 Task: Enable the audio filter "Audio Spatializer" for transcode stream output.
Action: Mouse moved to (101, 230)
Screenshot: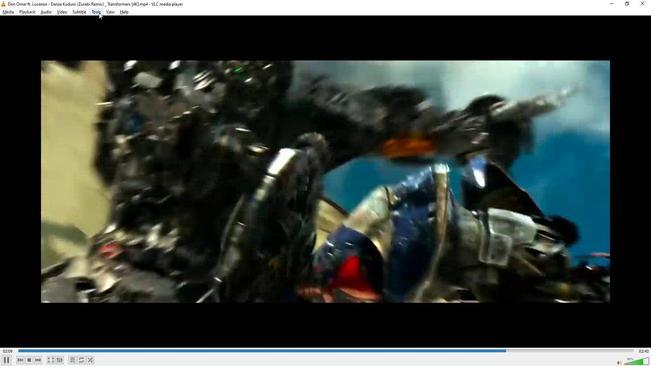 
Action: Mouse pressed left at (101, 230)
Screenshot: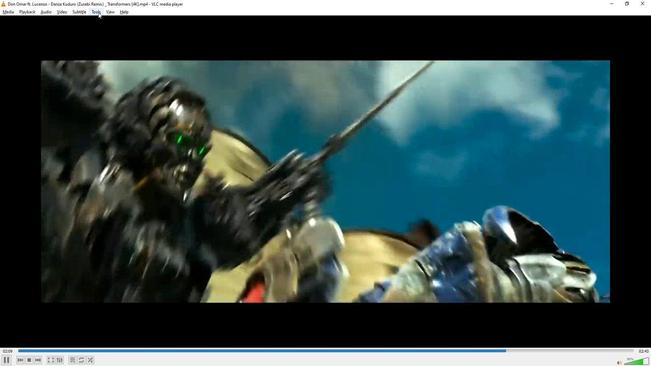 
Action: Mouse moved to (110, 217)
Screenshot: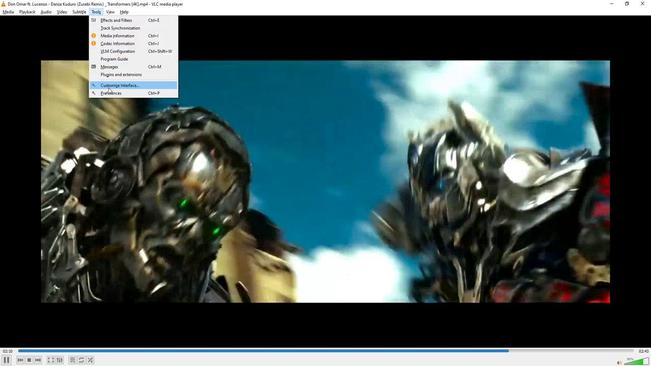 
Action: Mouse pressed left at (110, 217)
Screenshot: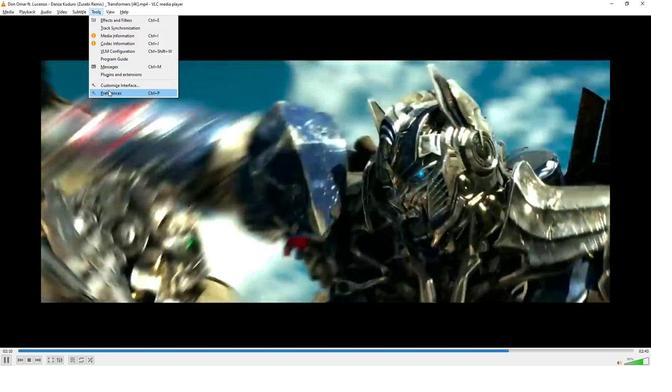 
Action: Mouse moved to (203, 196)
Screenshot: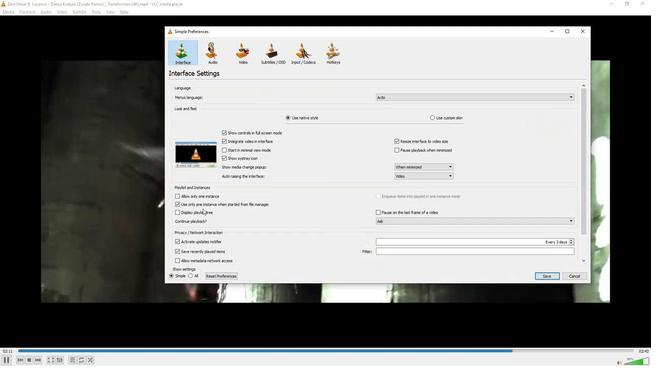 
Action: Mouse scrolled (203, 196) with delta (0, 0)
Screenshot: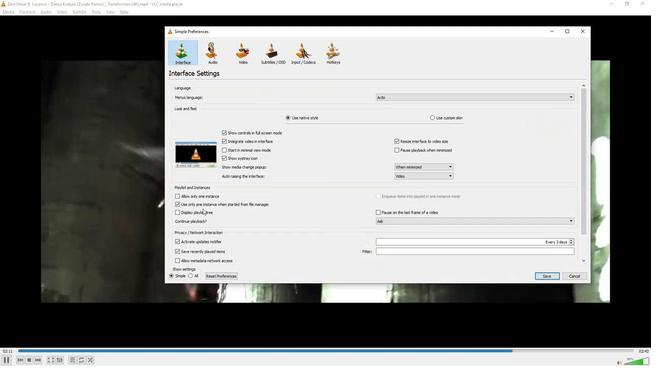 
Action: Mouse moved to (205, 196)
Screenshot: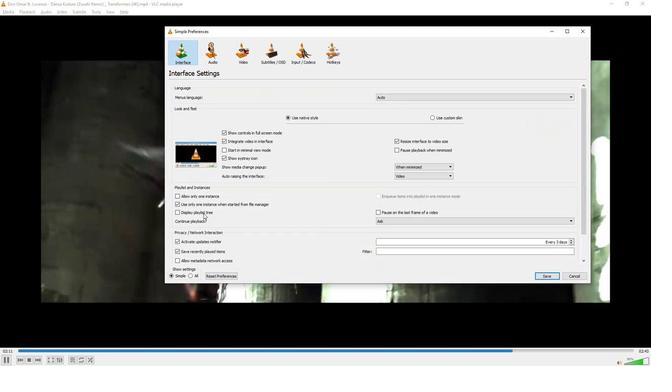 
Action: Mouse scrolled (205, 196) with delta (0, 0)
Screenshot: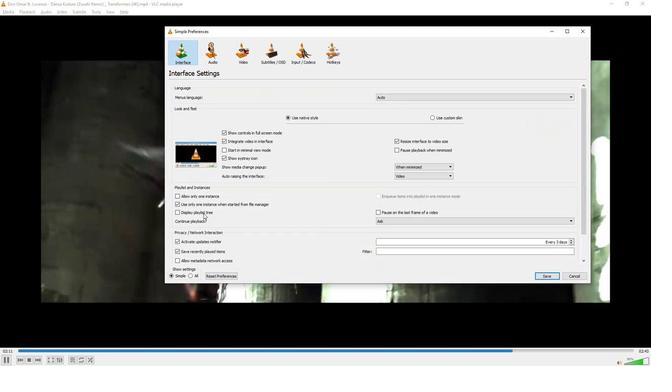 
Action: Mouse moved to (205, 196)
Screenshot: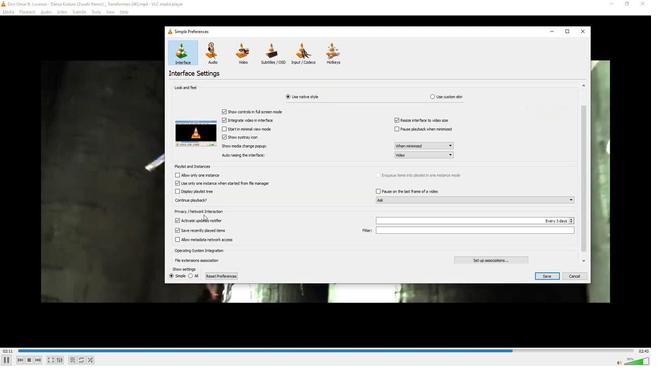 
Action: Mouse scrolled (205, 196) with delta (0, 0)
Screenshot: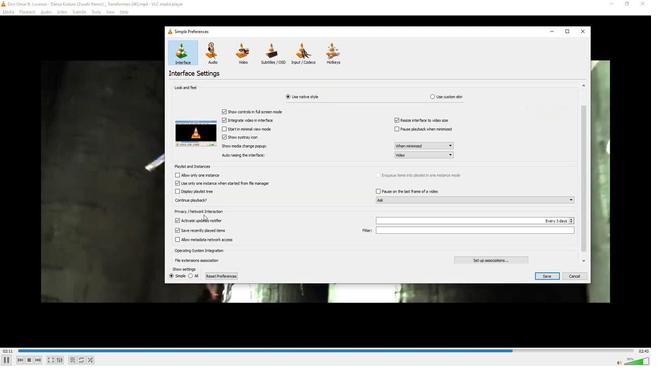 
Action: Mouse scrolled (205, 196) with delta (0, 0)
Screenshot: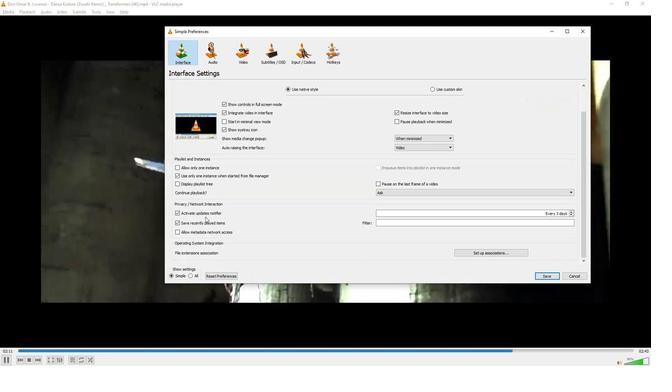 
Action: Mouse moved to (191, 186)
Screenshot: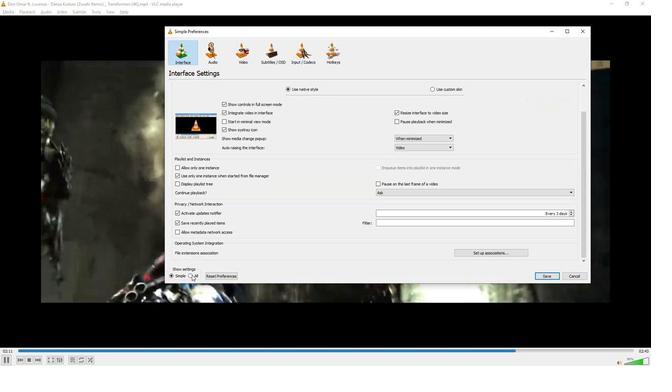 
Action: Mouse pressed left at (191, 186)
Screenshot: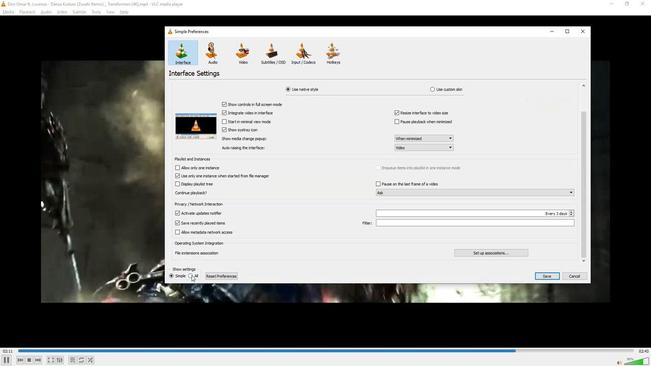 
Action: Mouse moved to (202, 193)
Screenshot: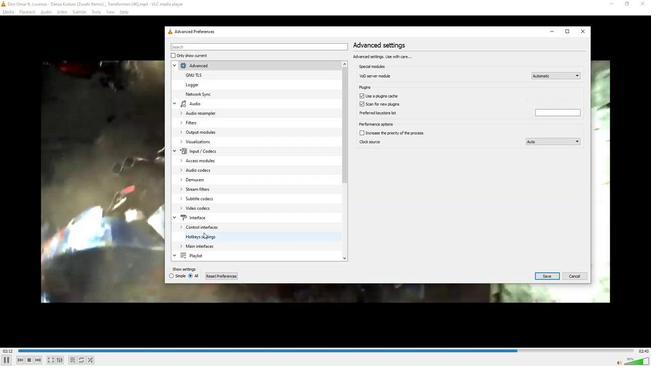 
Action: Mouse scrolled (202, 193) with delta (0, 0)
Screenshot: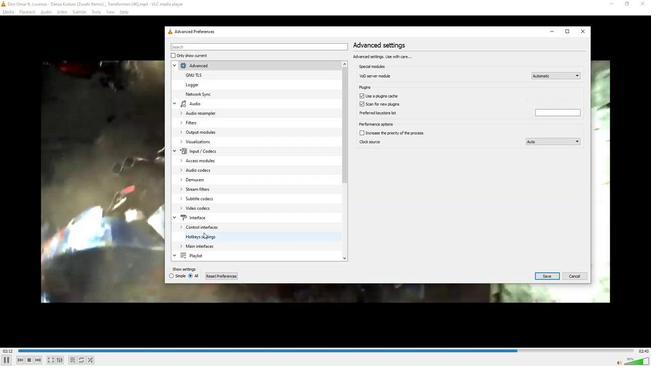 
Action: Mouse moved to (202, 194)
Screenshot: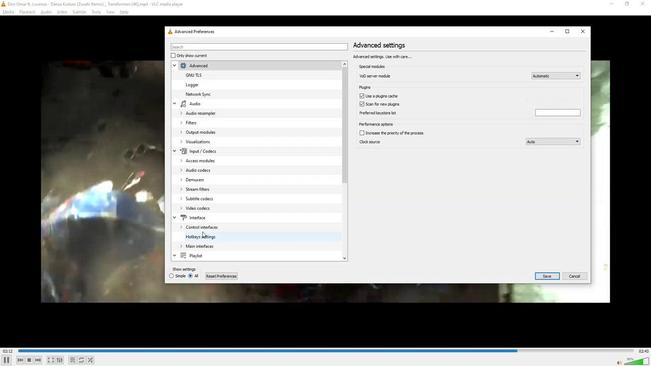 
Action: Mouse scrolled (202, 194) with delta (0, 0)
Screenshot: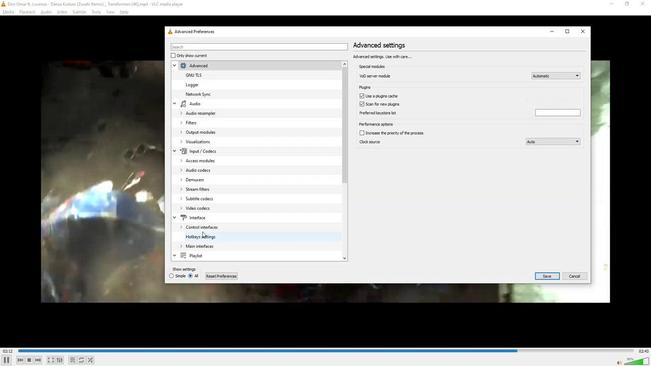 
Action: Mouse moved to (201, 194)
Screenshot: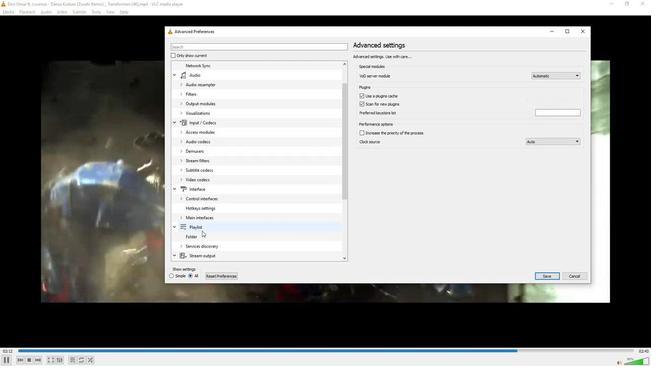 
Action: Mouse scrolled (201, 194) with delta (0, 0)
Screenshot: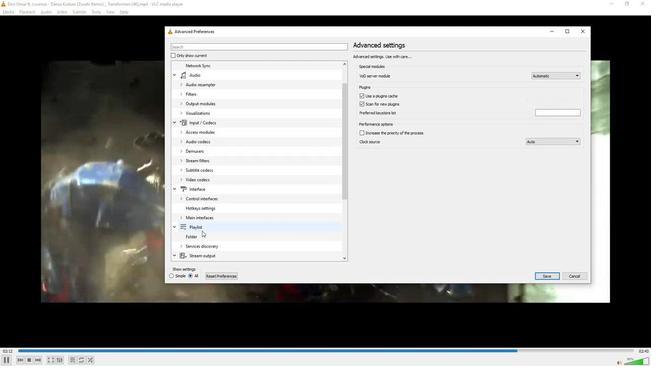 
Action: Mouse moved to (201, 194)
Screenshot: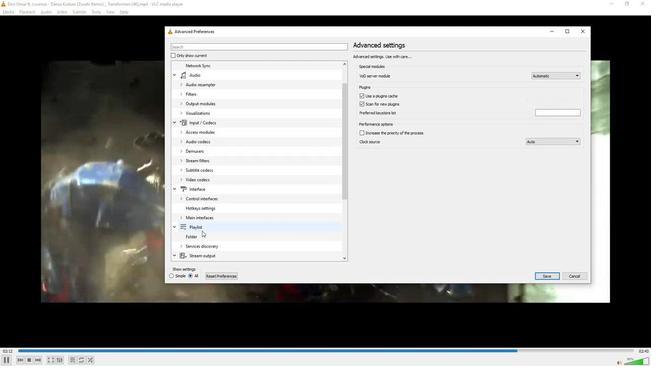 
Action: Mouse scrolled (201, 194) with delta (0, 0)
Screenshot: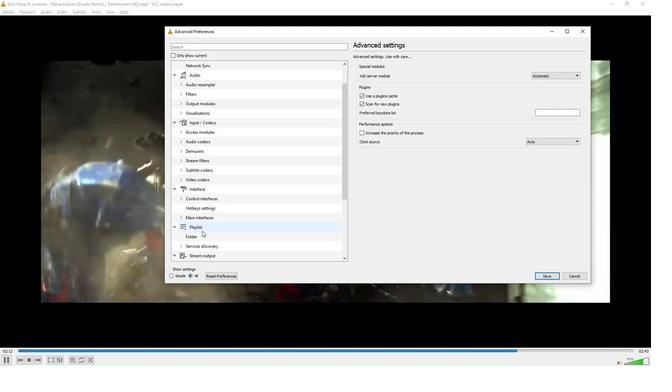 
Action: Mouse moved to (201, 194)
Screenshot: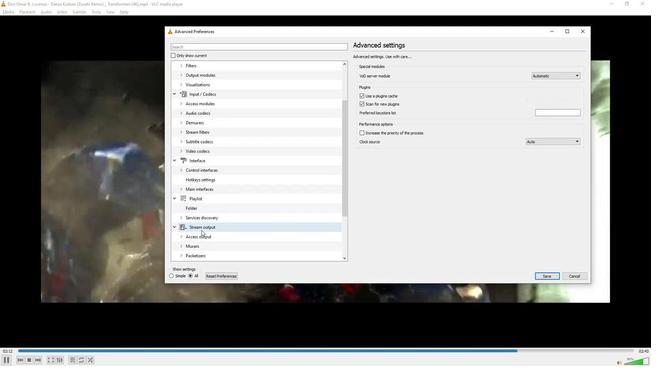 
Action: Mouse scrolled (201, 194) with delta (0, 0)
Screenshot: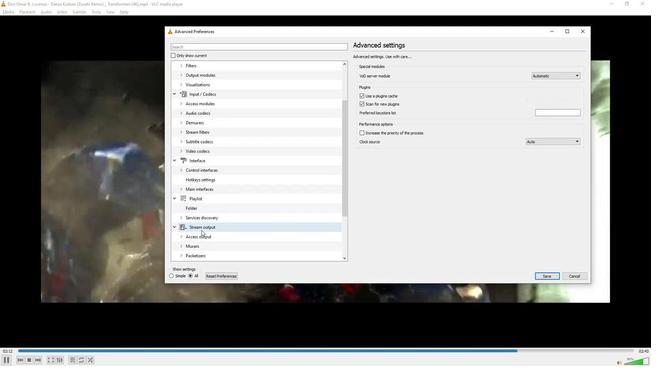 
Action: Mouse moved to (201, 194)
Screenshot: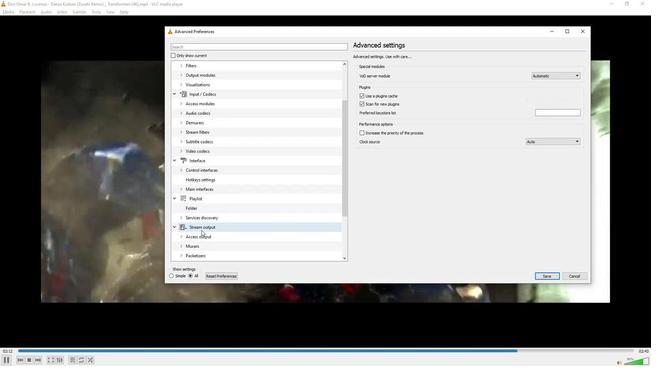
Action: Mouse scrolled (201, 194) with delta (0, 0)
Screenshot: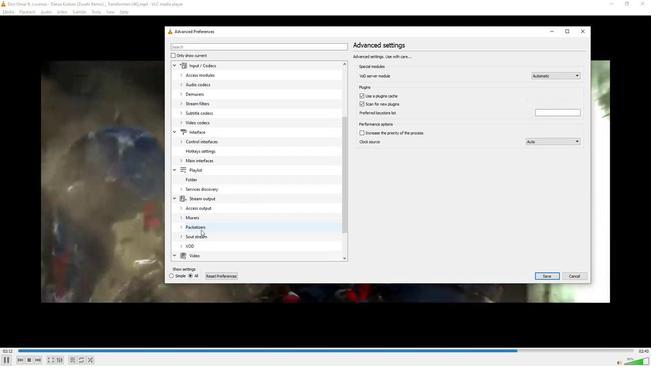 
Action: Mouse moved to (201, 194)
Screenshot: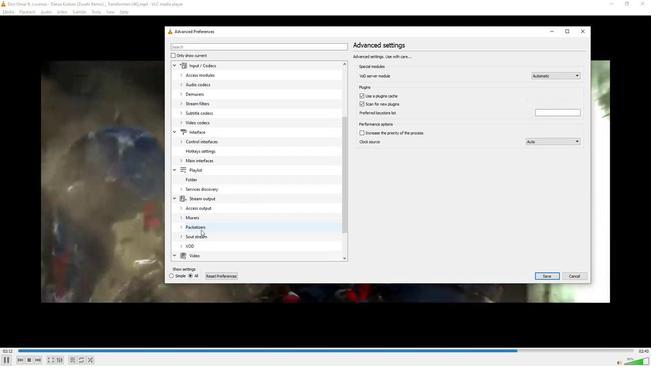 
Action: Mouse scrolled (201, 194) with delta (0, 0)
Screenshot: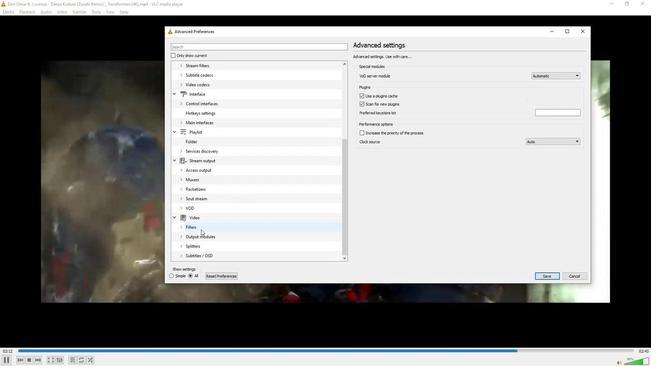 
Action: Mouse moved to (183, 198)
Screenshot: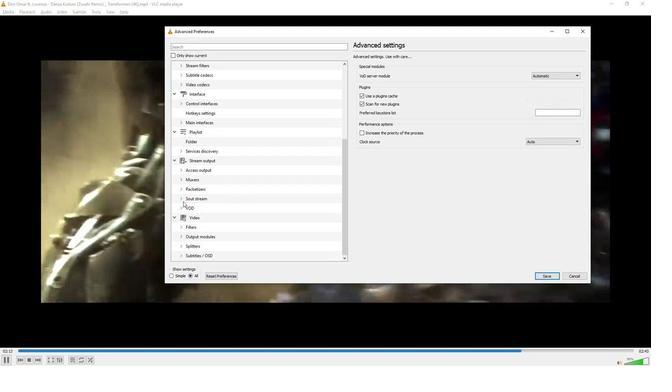 
Action: Mouse pressed left at (183, 198)
Screenshot: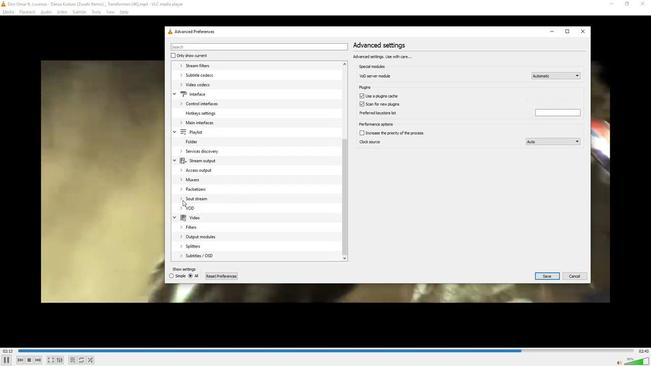 
Action: Mouse moved to (206, 197)
Screenshot: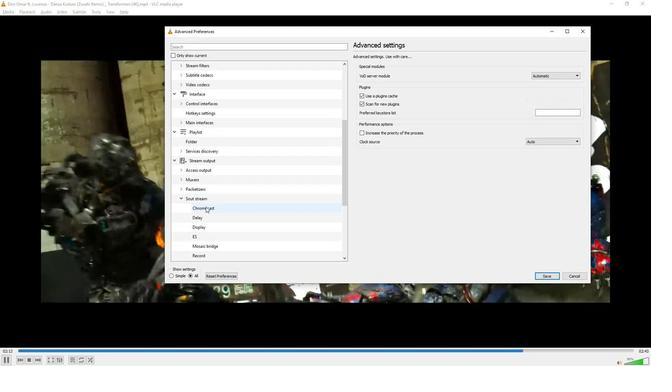 
Action: Mouse scrolled (206, 197) with delta (0, 0)
Screenshot: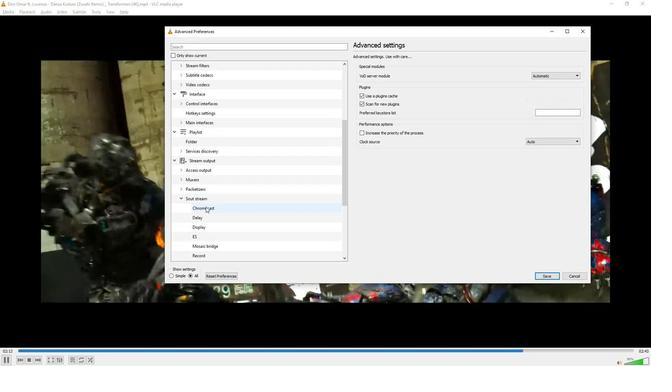 
Action: Mouse scrolled (206, 197) with delta (0, 0)
Screenshot: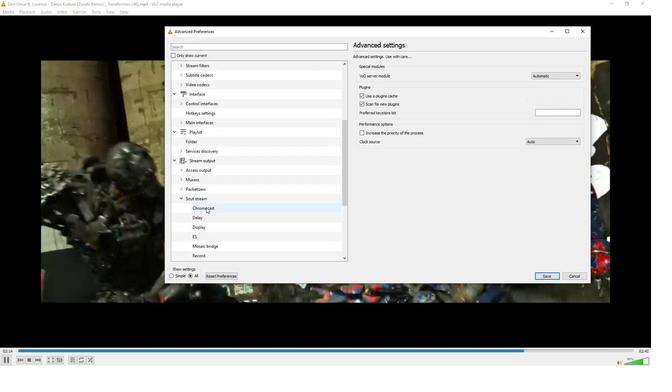 
Action: Mouse moved to (206, 197)
Screenshot: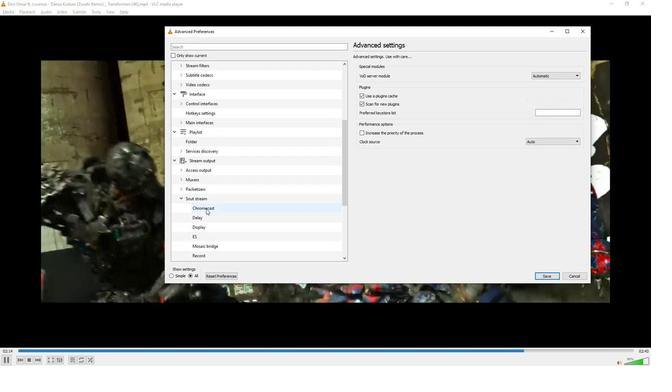 
Action: Mouse scrolled (206, 197) with delta (0, 0)
Screenshot: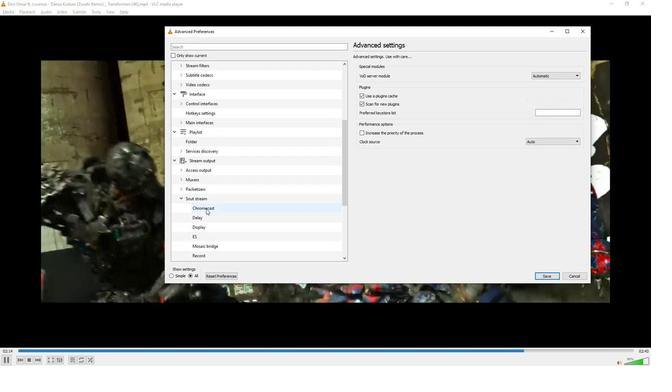
Action: Mouse moved to (206, 197)
Screenshot: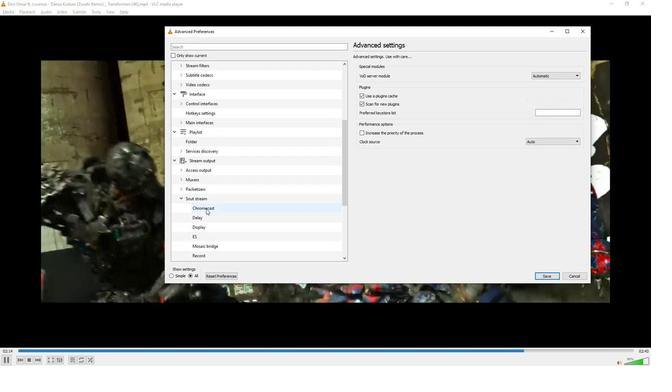 
Action: Mouse scrolled (206, 197) with delta (0, 0)
Screenshot: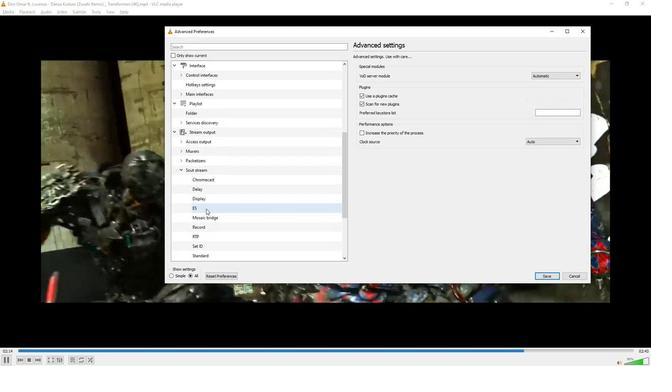 
Action: Mouse scrolled (206, 197) with delta (0, 0)
Screenshot: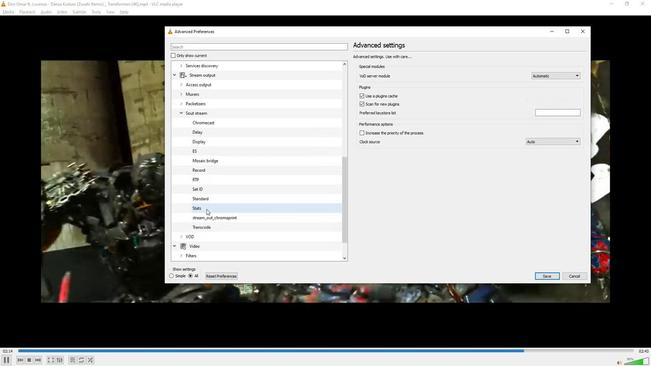 
Action: Mouse moved to (206, 197)
Screenshot: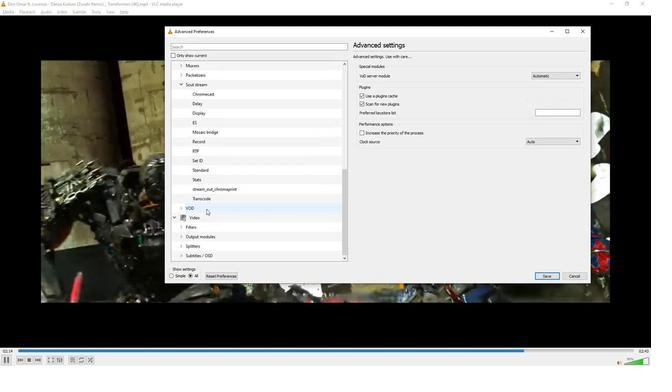 
Action: Mouse scrolled (206, 197) with delta (0, 0)
Screenshot: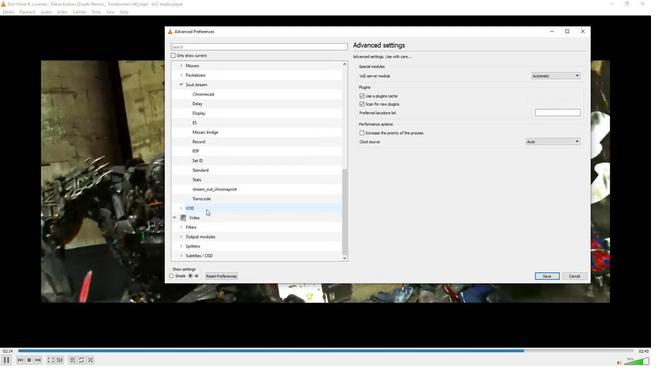 
Action: Mouse moved to (204, 199)
Screenshot: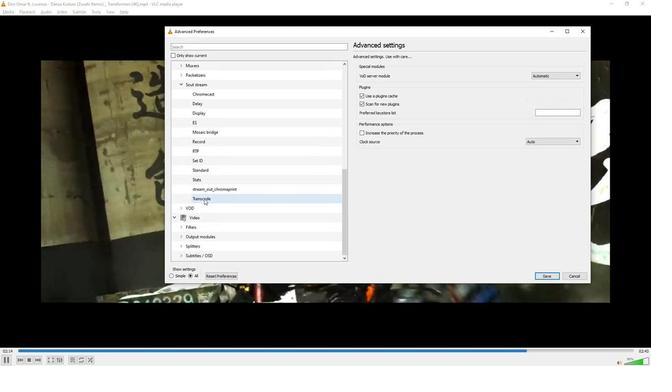 
Action: Mouse pressed left at (204, 199)
Screenshot: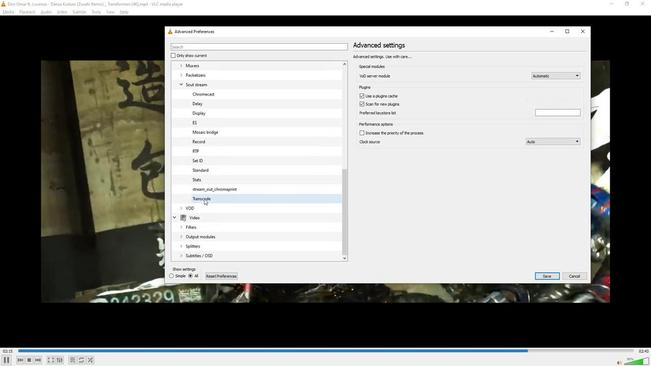 
Action: Mouse moved to (380, 203)
Screenshot: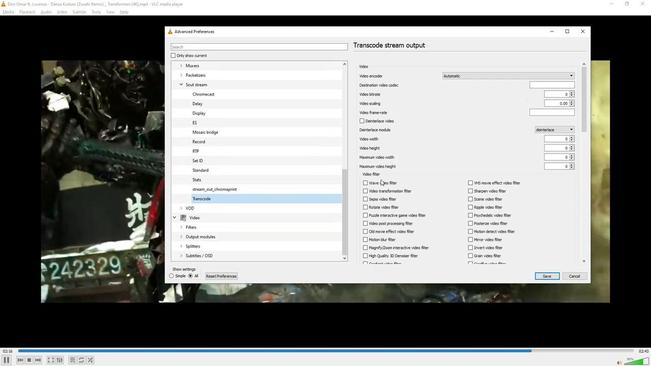 
Action: Mouse scrolled (380, 203) with delta (0, 0)
Screenshot: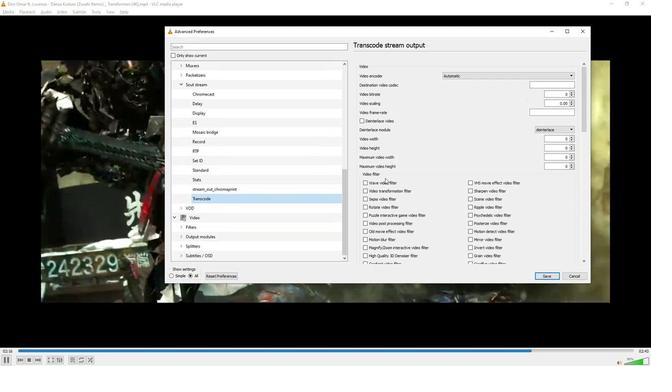 
Action: Mouse scrolled (380, 203) with delta (0, 0)
Screenshot: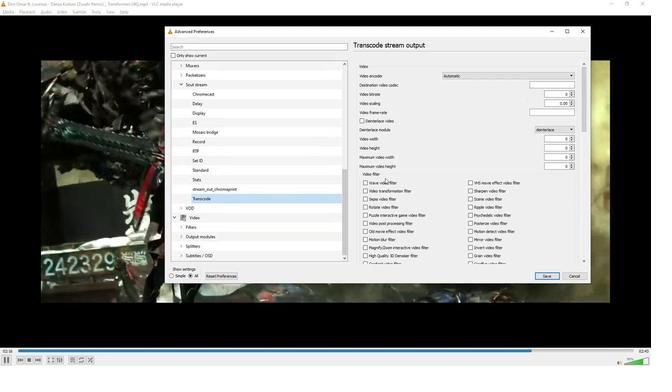 
Action: Mouse scrolled (380, 203) with delta (0, 0)
Screenshot: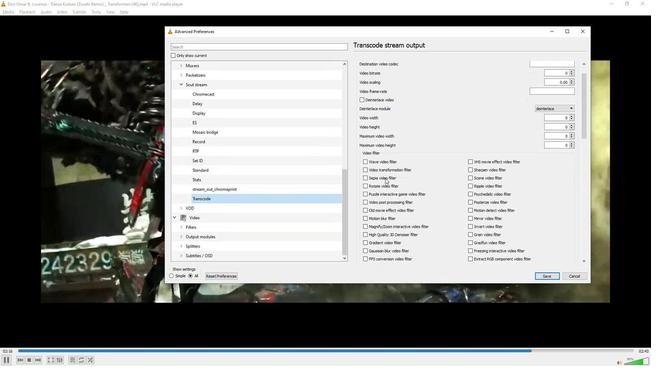
Action: Mouse scrolled (380, 203) with delta (0, 0)
Screenshot: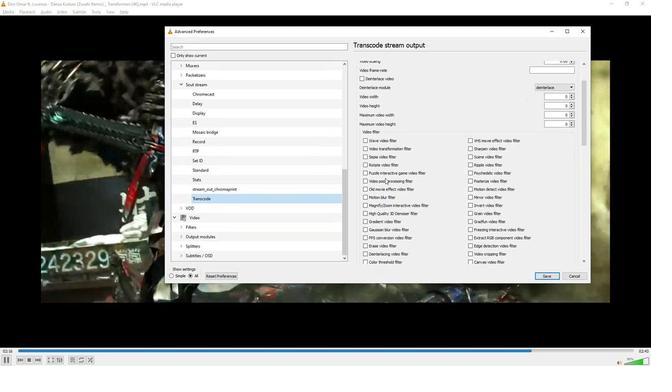 
Action: Mouse scrolled (380, 203) with delta (0, 0)
Screenshot: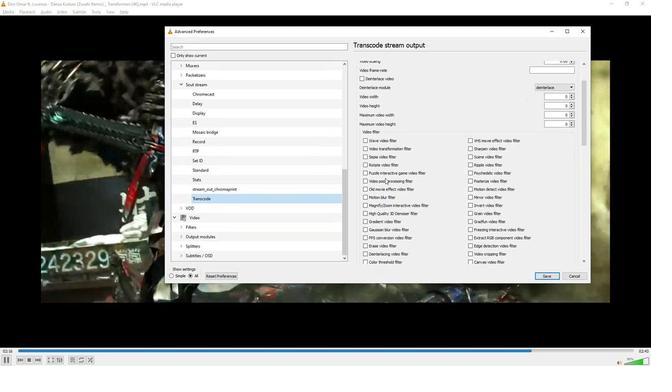 
Action: Mouse scrolled (380, 203) with delta (0, 0)
Screenshot: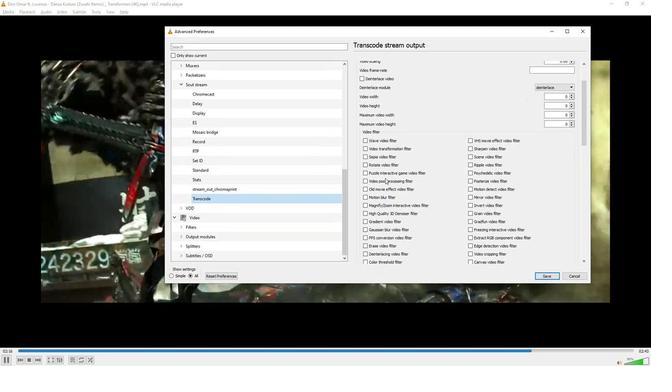 
Action: Mouse scrolled (380, 203) with delta (0, 0)
Screenshot: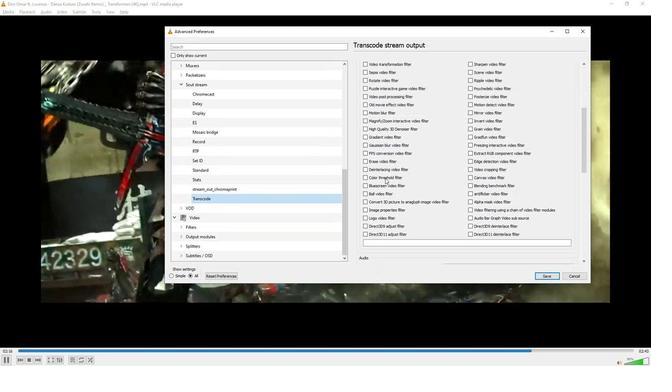 
Action: Mouse moved to (386, 202)
Screenshot: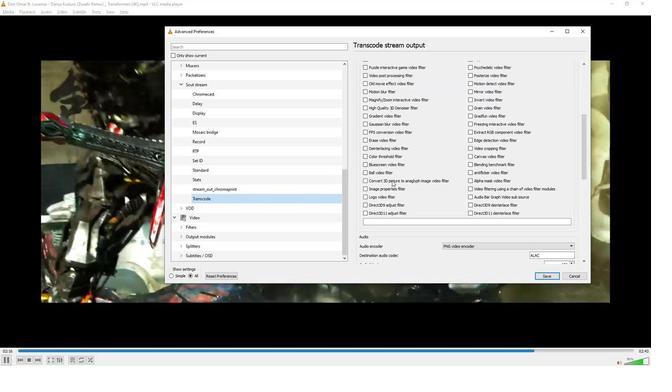 
Action: Mouse scrolled (386, 202) with delta (0, 0)
Screenshot: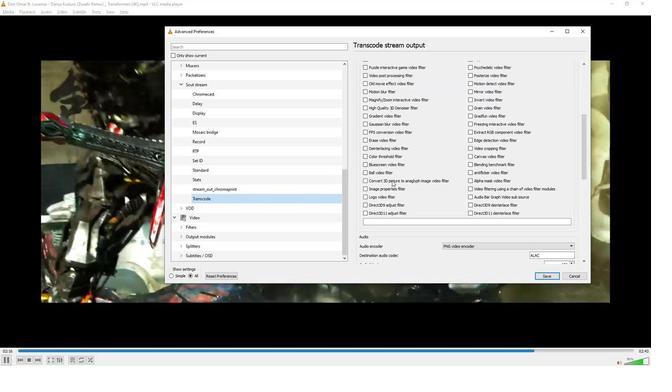 
Action: Mouse moved to (386, 202)
Screenshot: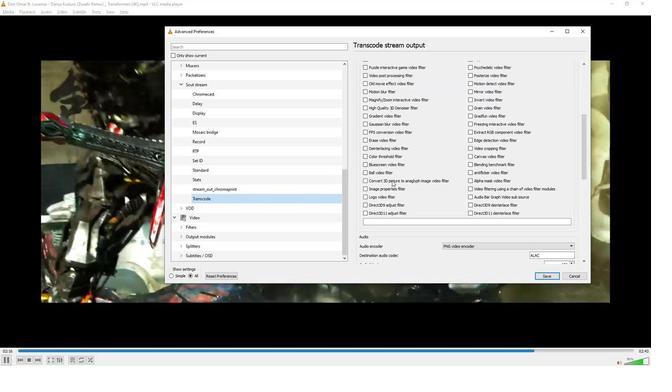 
Action: Mouse scrolled (386, 202) with delta (0, 0)
Screenshot: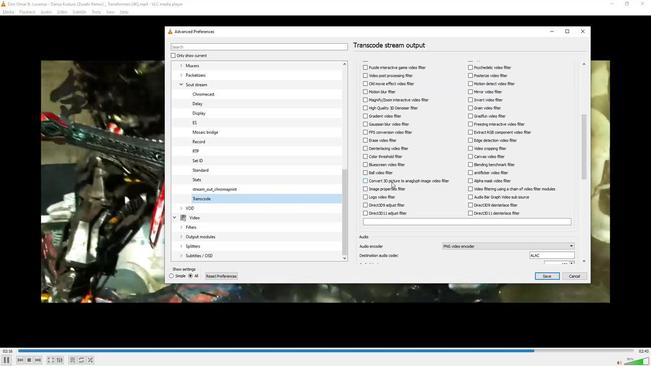 
Action: Mouse moved to (386, 202)
Screenshot: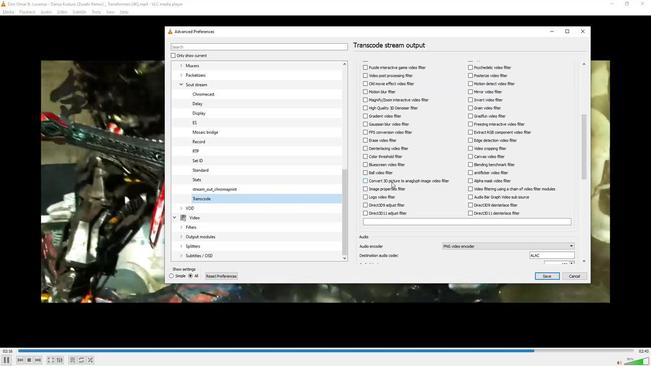 
Action: Mouse scrolled (386, 202) with delta (0, 0)
Screenshot: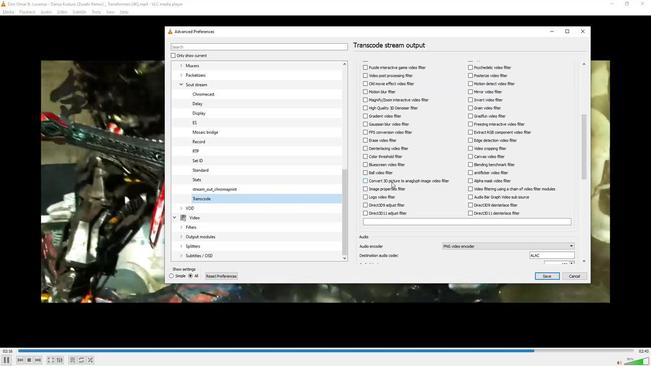 
Action: Mouse scrolled (386, 202) with delta (0, 0)
Screenshot: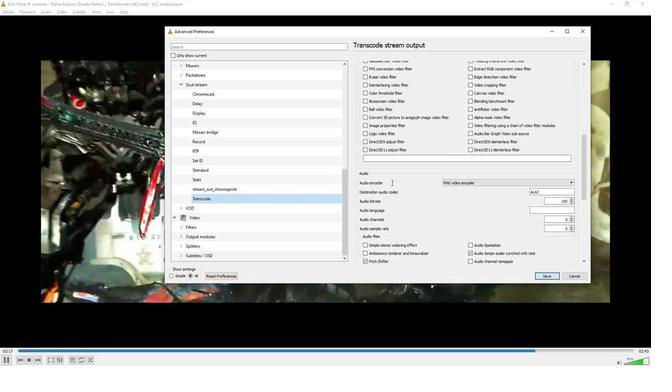 
Action: Mouse scrolled (386, 202) with delta (0, 0)
Screenshot: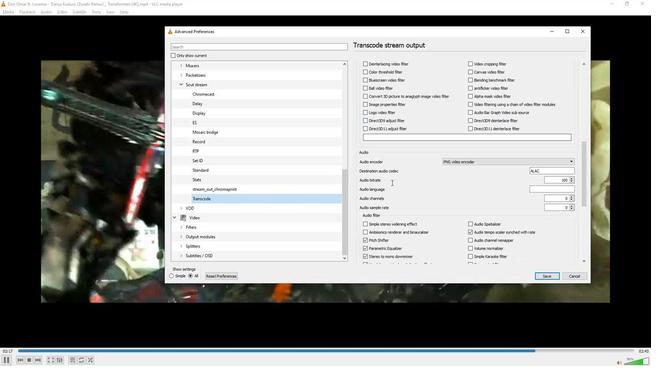 
Action: Mouse moved to (464, 198)
Screenshot: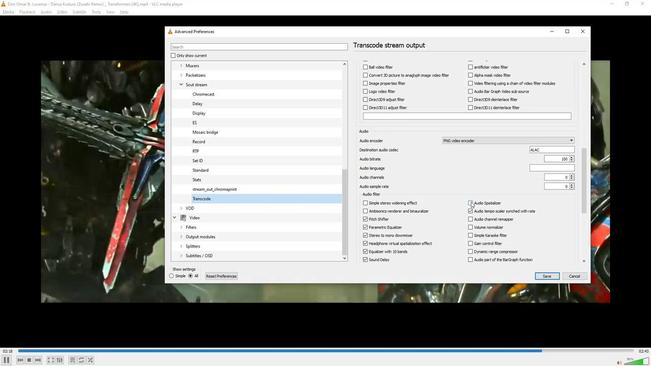 
Action: Mouse pressed left at (464, 198)
Screenshot: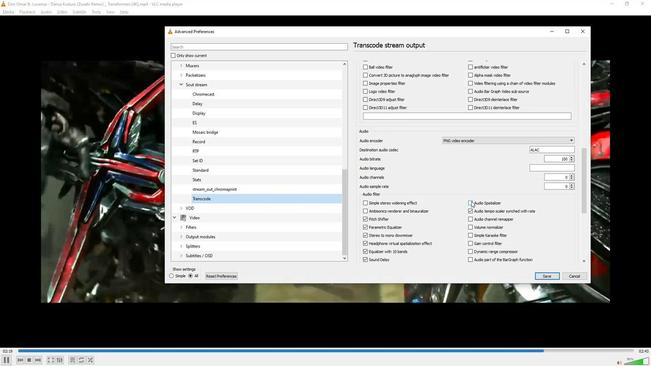 
Action: Mouse moved to (439, 195)
Screenshot: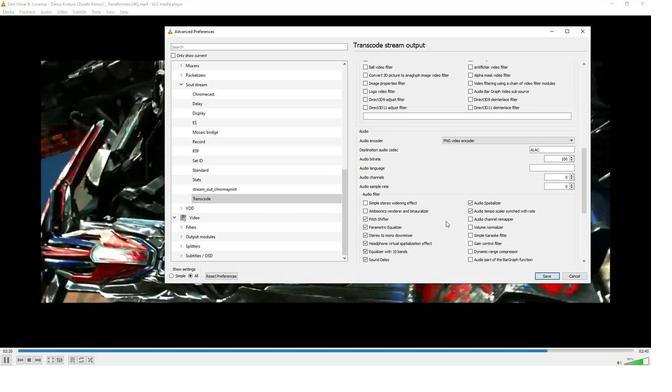 
